 Task: Learn more about a business.
Action: Mouse moved to (871, 100)
Screenshot: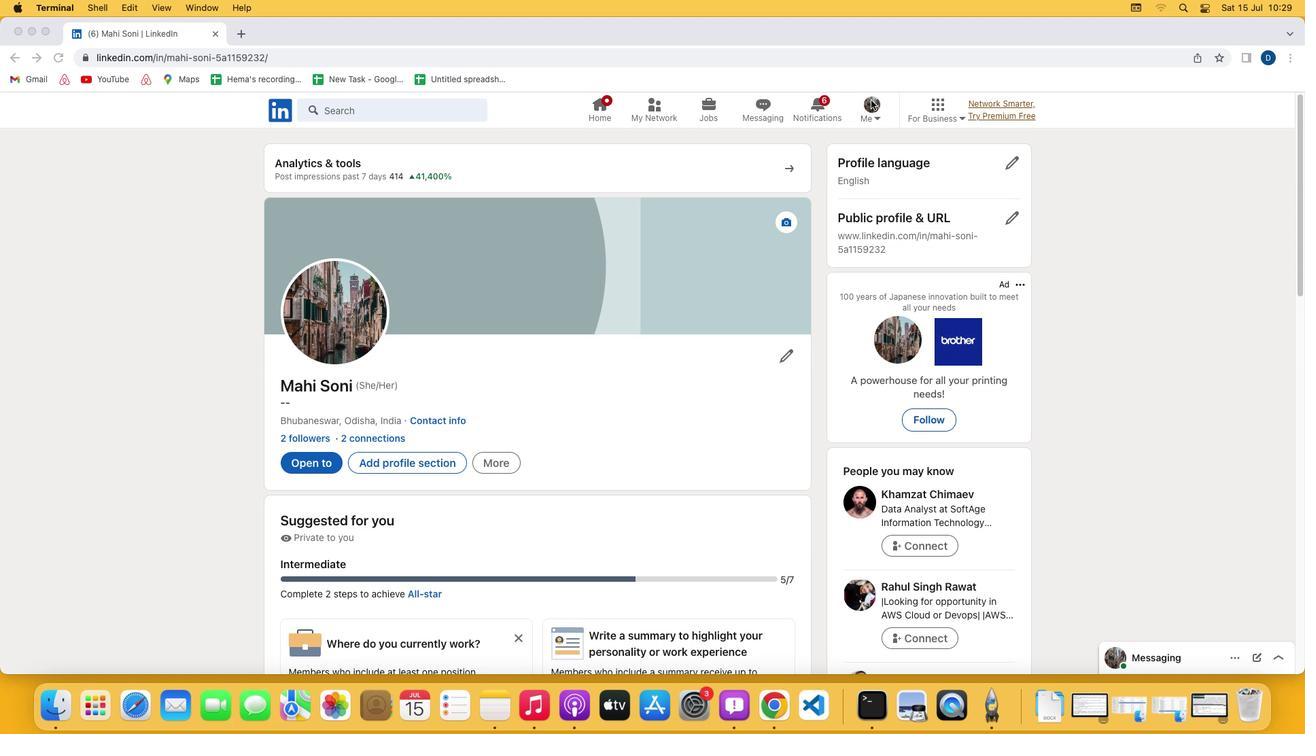 
Action: Mouse pressed left at (871, 100)
Screenshot: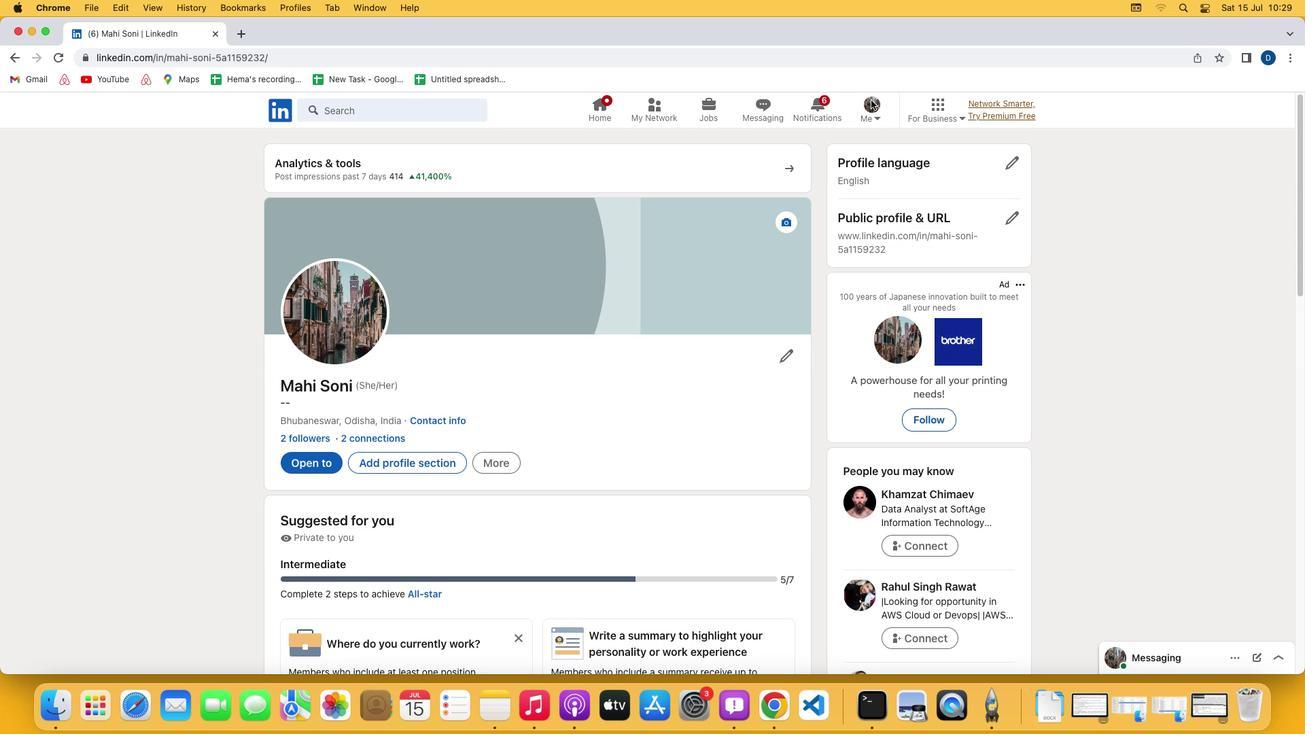 
Action: Mouse pressed left at (871, 100)
Screenshot: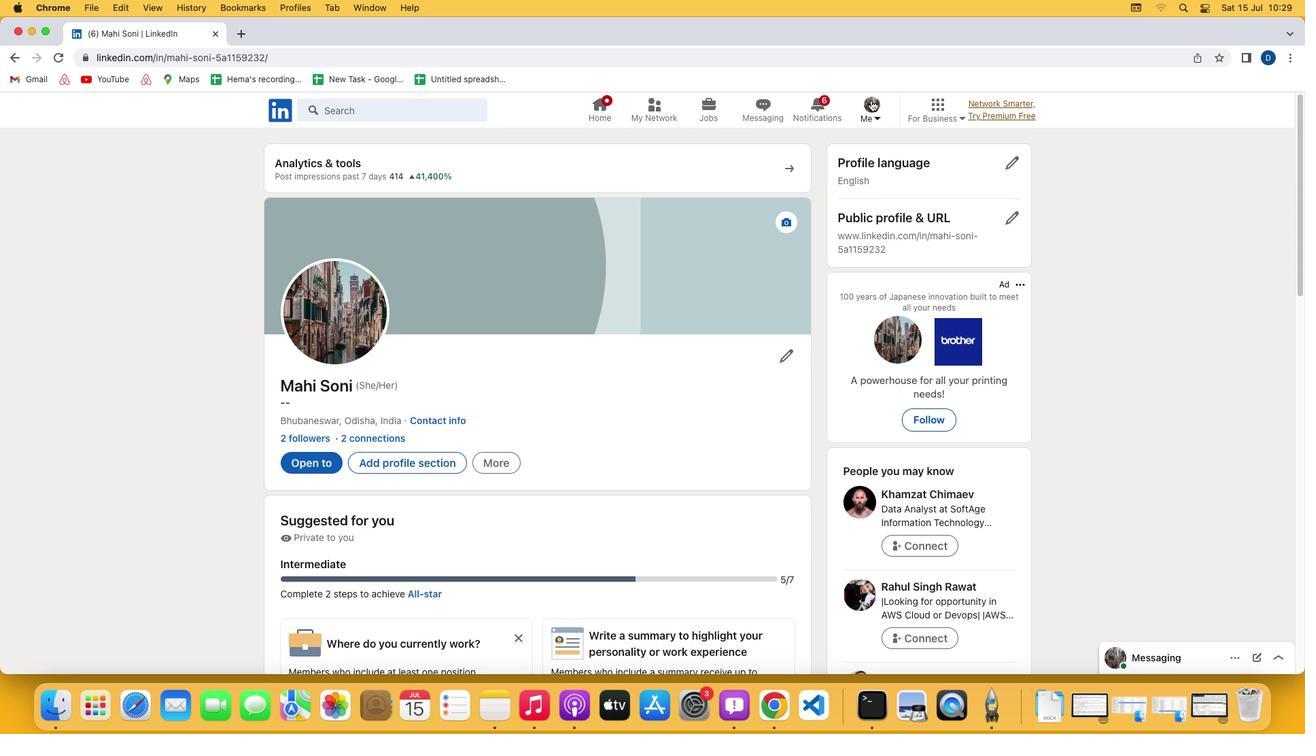 
Action: Mouse moved to (758, 259)
Screenshot: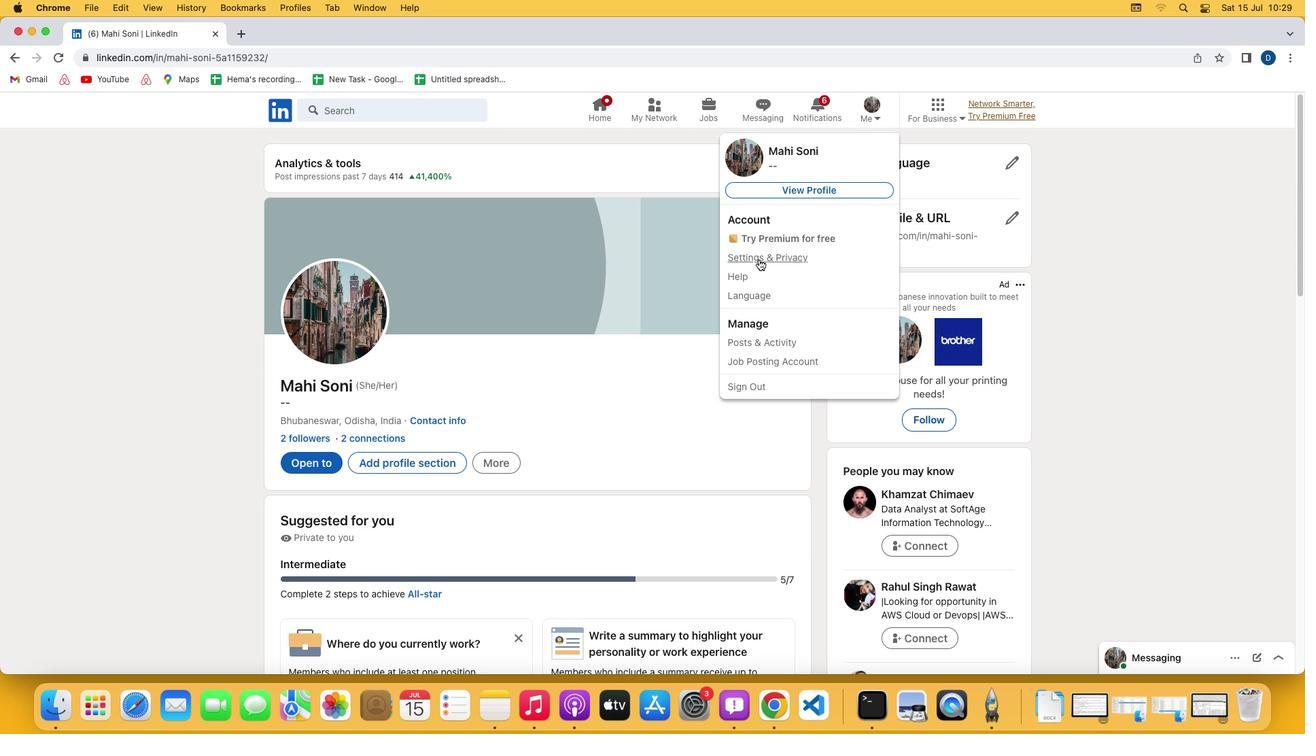 
Action: Mouse pressed left at (758, 259)
Screenshot: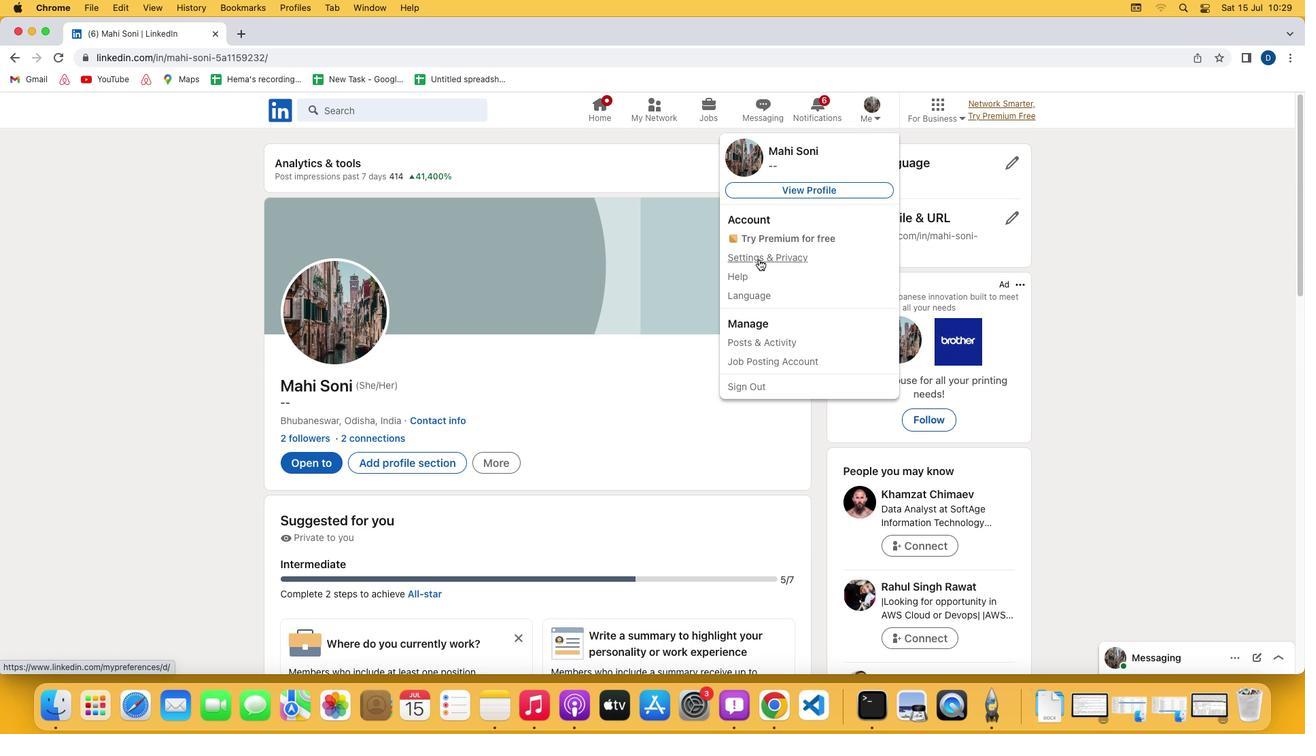 
Action: Mouse moved to (791, 424)
Screenshot: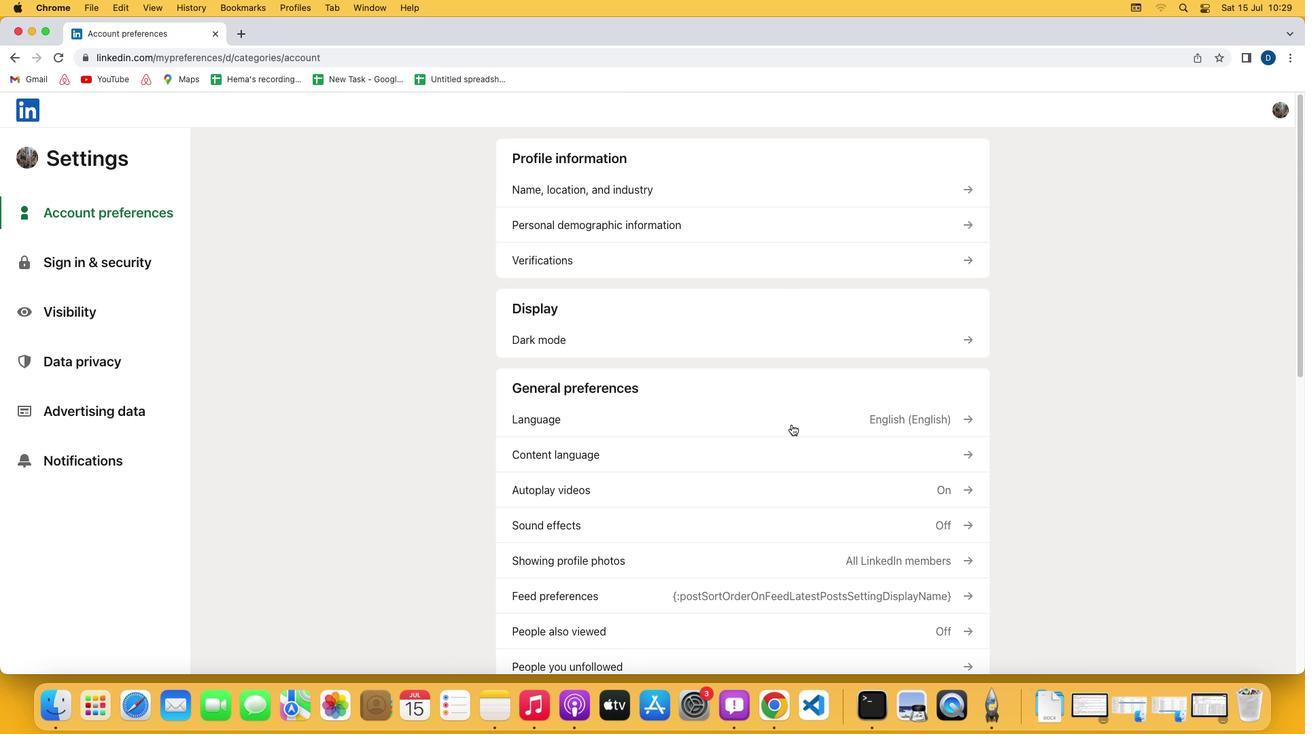
Action: Mouse scrolled (791, 424) with delta (0, 0)
Screenshot: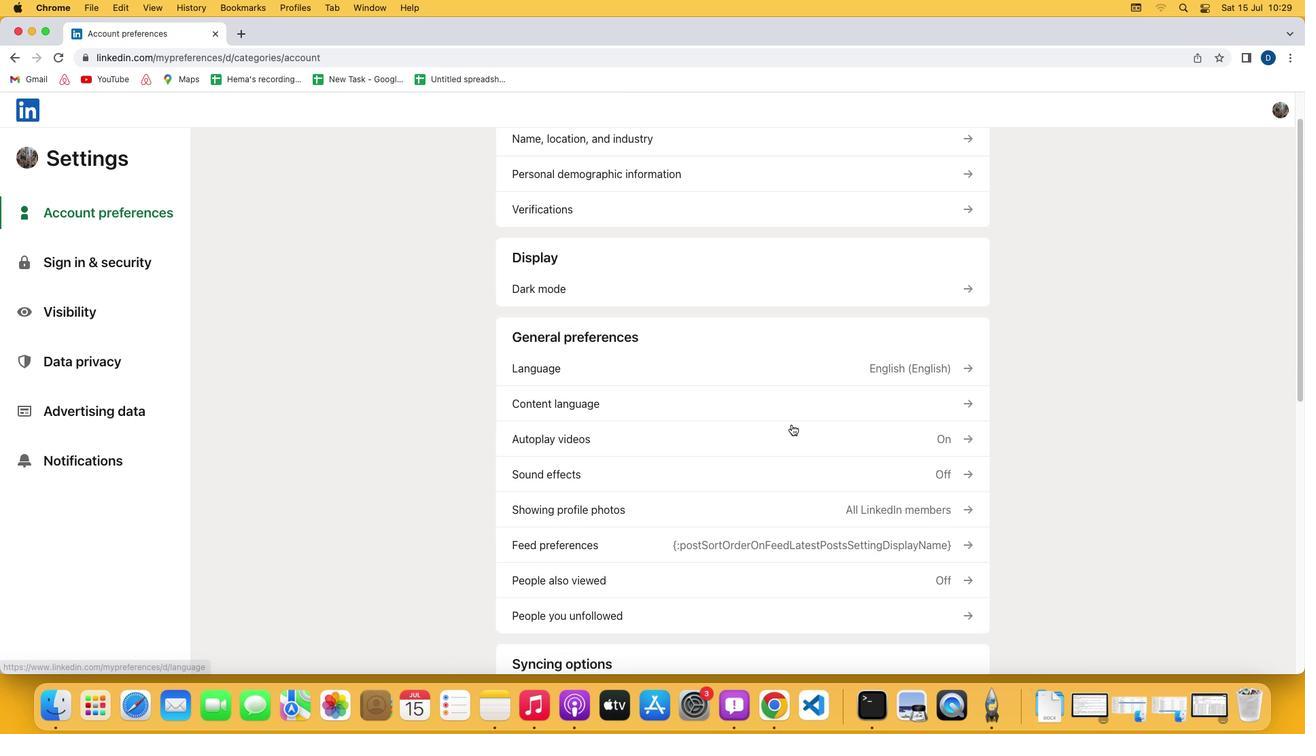 
Action: Mouse scrolled (791, 424) with delta (0, 0)
Screenshot: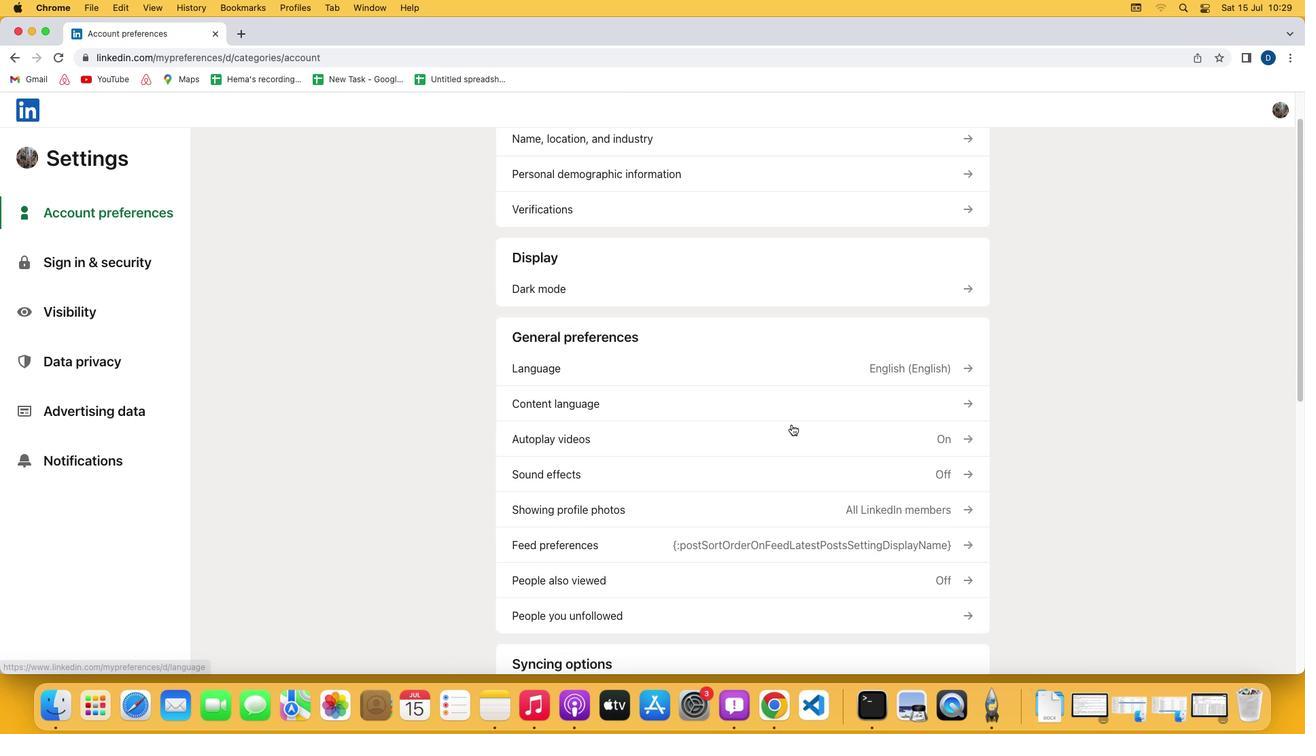 
Action: Mouse scrolled (791, 424) with delta (0, -2)
Screenshot: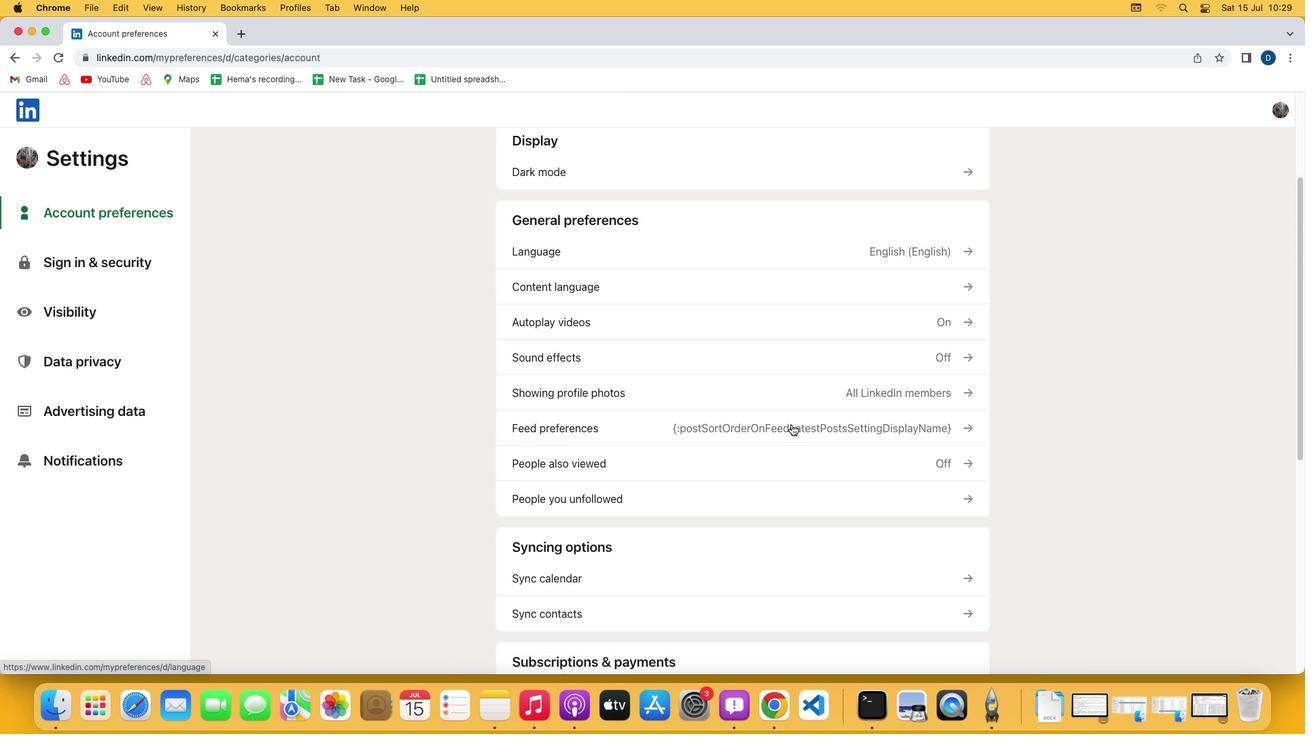 
Action: Mouse scrolled (791, 424) with delta (0, -3)
Screenshot: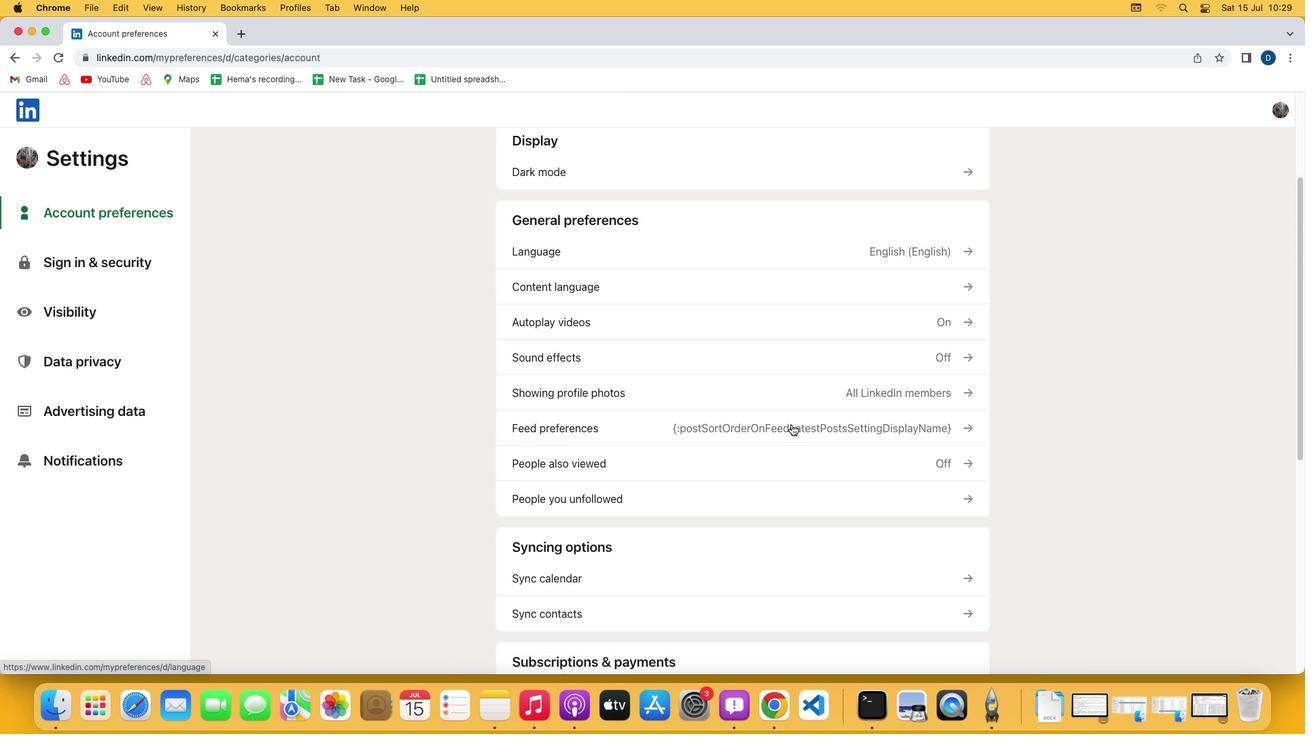 
Action: Mouse scrolled (791, 424) with delta (0, 0)
Screenshot: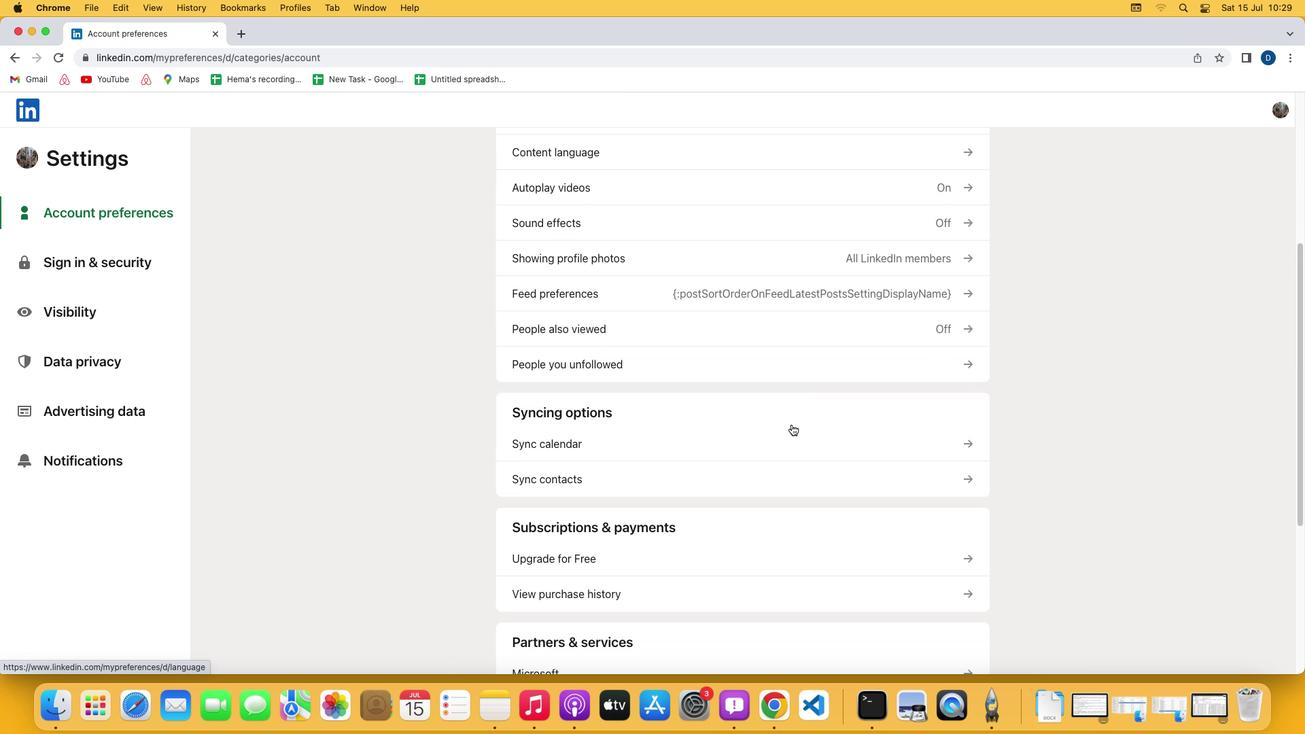 
Action: Mouse scrolled (791, 424) with delta (0, 0)
Screenshot: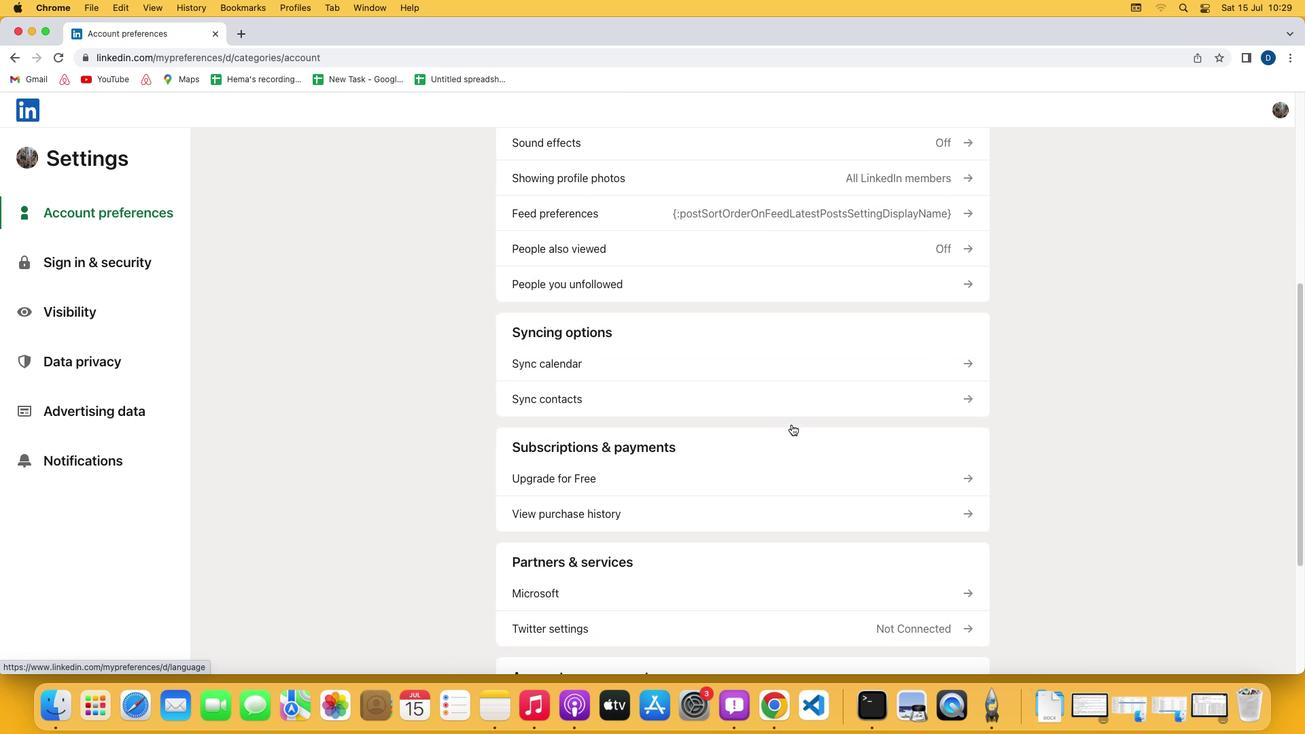 
Action: Mouse scrolled (791, 424) with delta (0, -2)
Screenshot: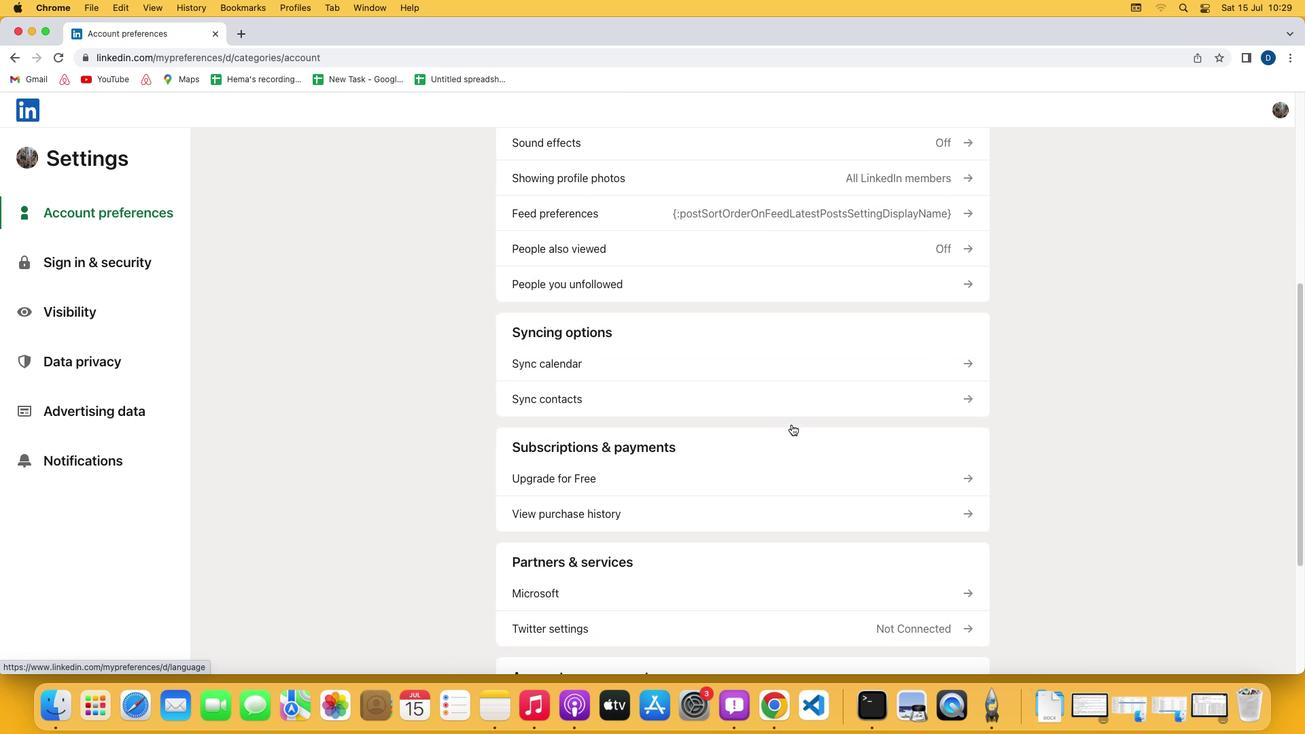 
Action: Mouse scrolled (791, 424) with delta (0, -3)
Screenshot: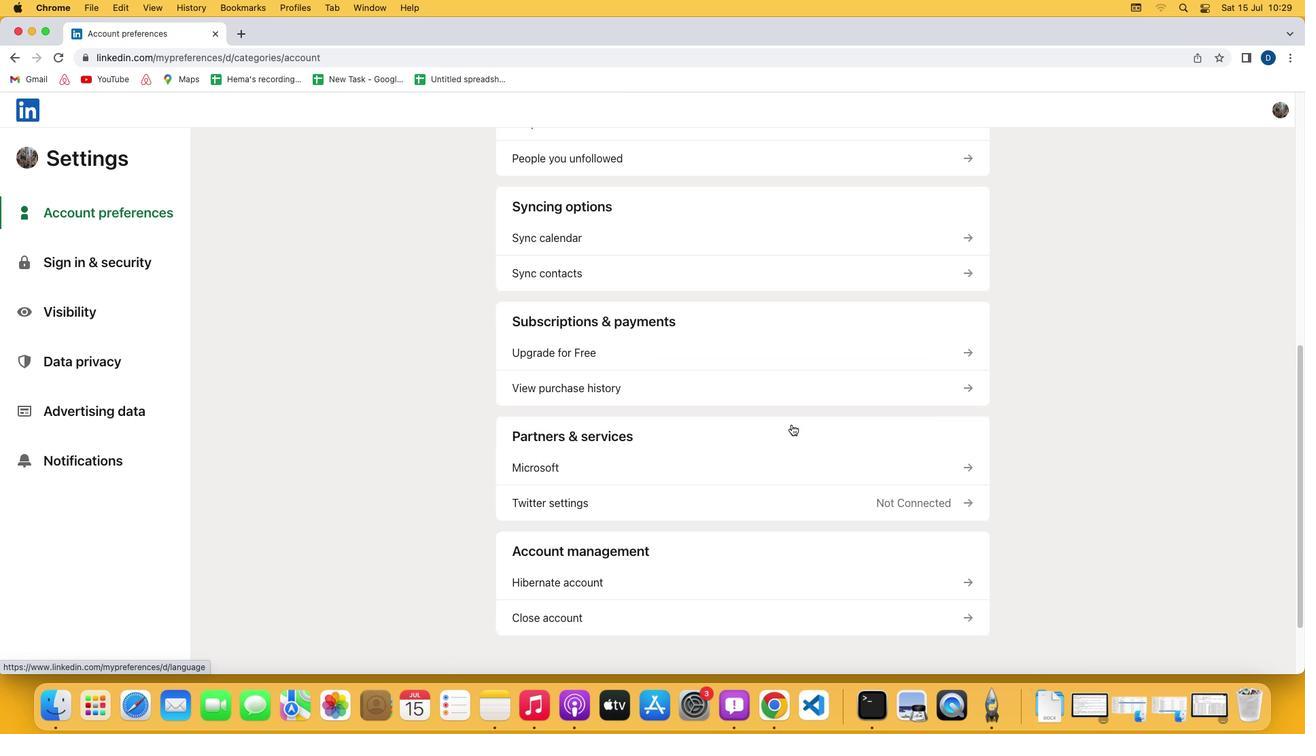 
Action: Mouse moved to (688, 284)
Screenshot: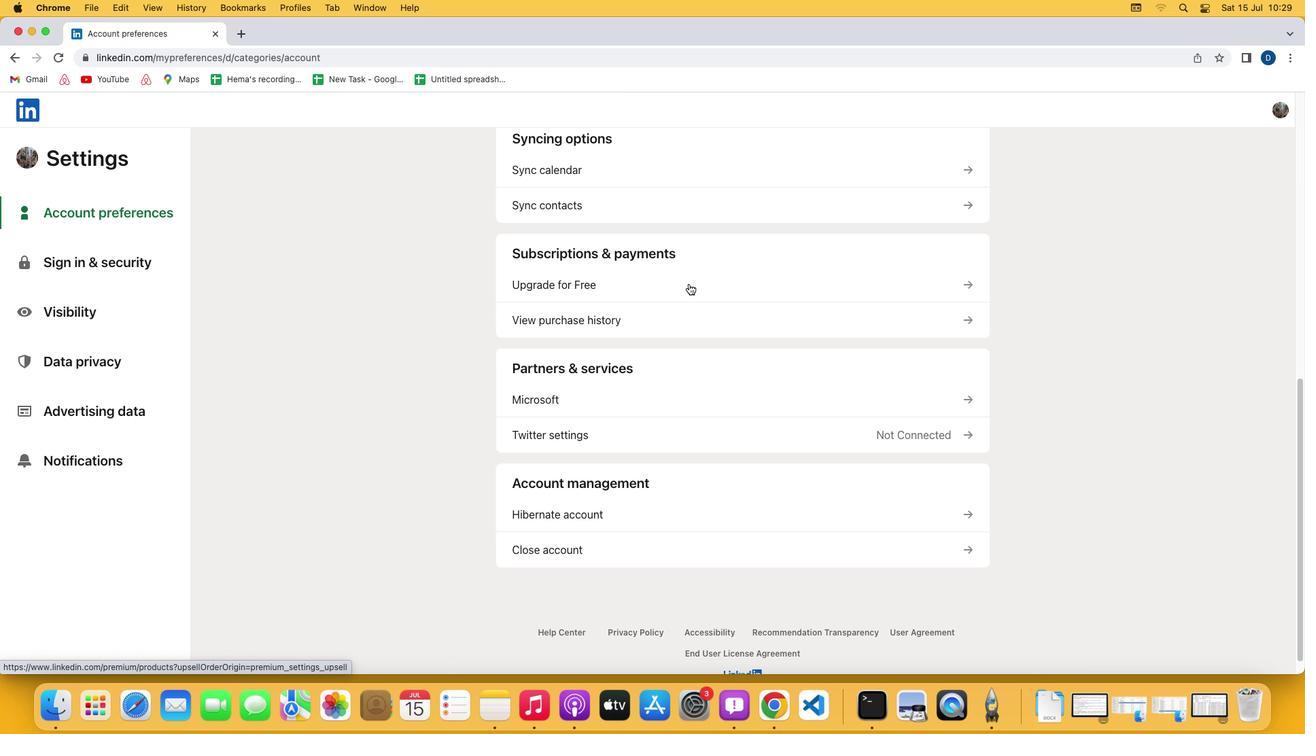 
Action: Mouse pressed left at (688, 284)
Screenshot: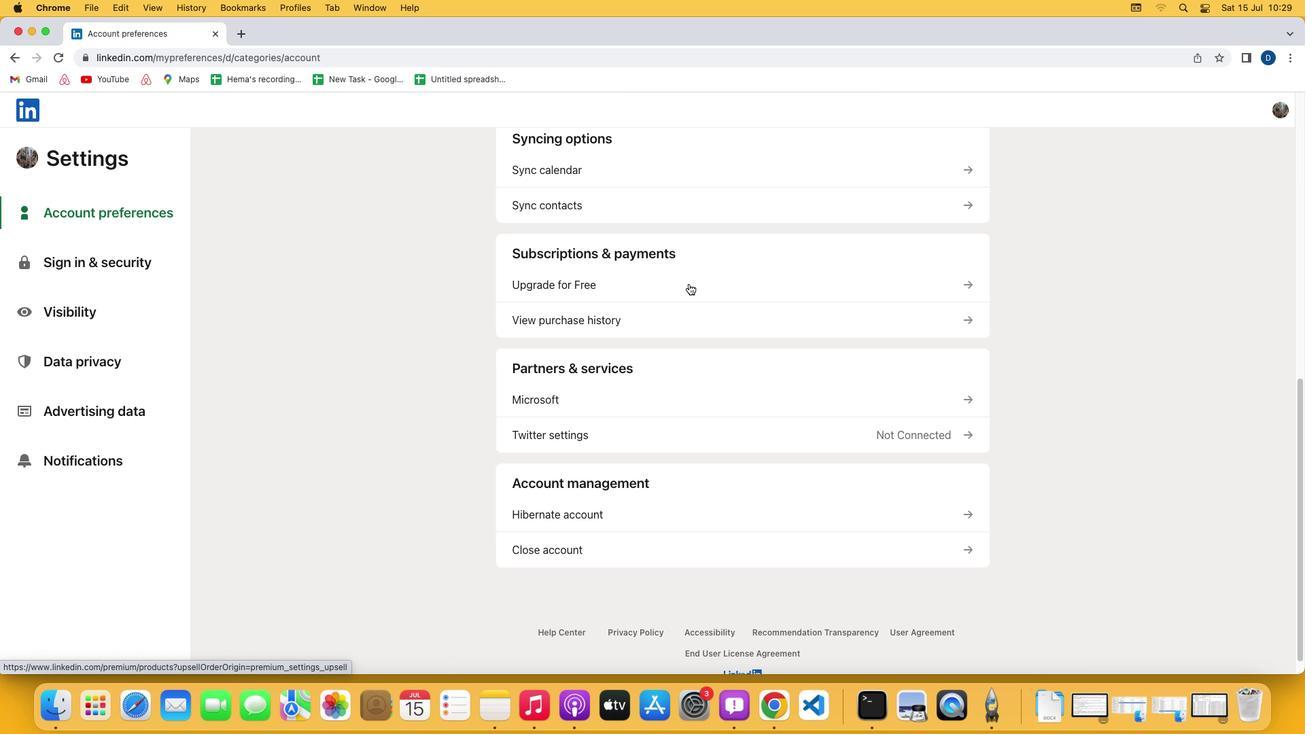 
Action: Mouse moved to (534, 373)
Screenshot: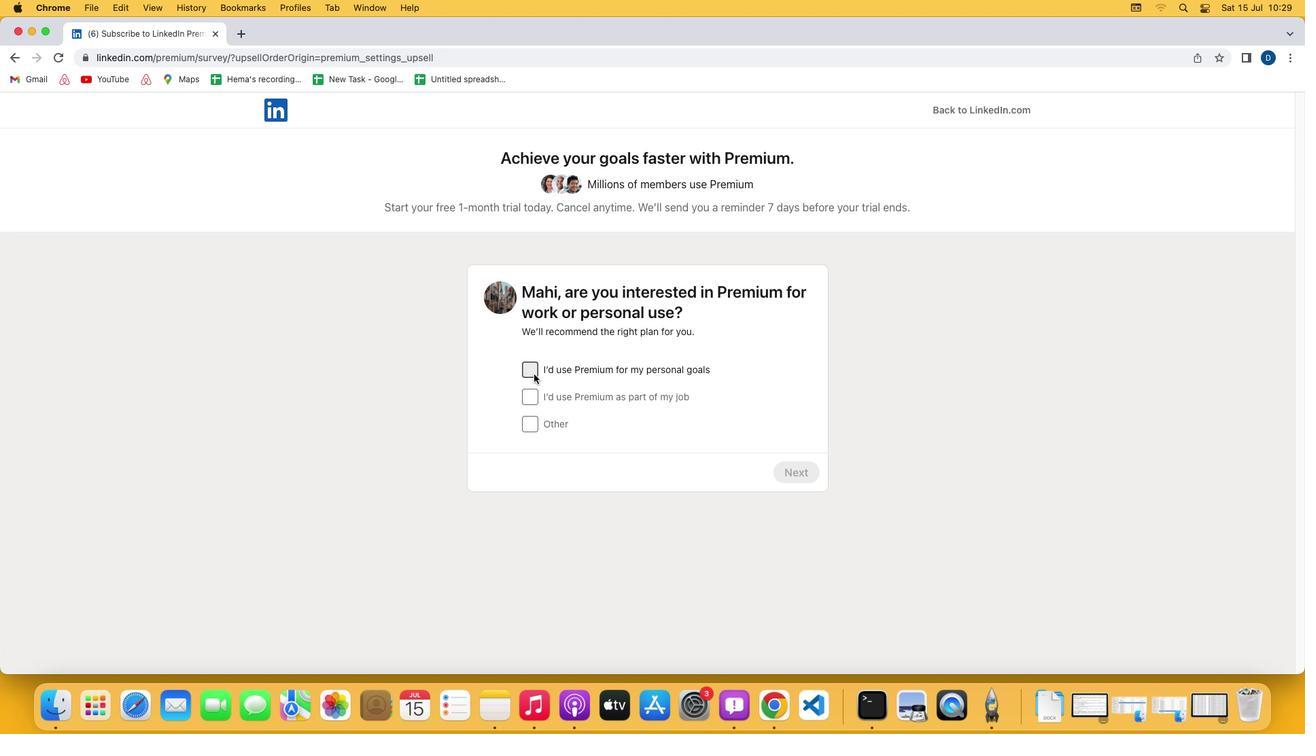 
Action: Mouse pressed left at (534, 373)
Screenshot: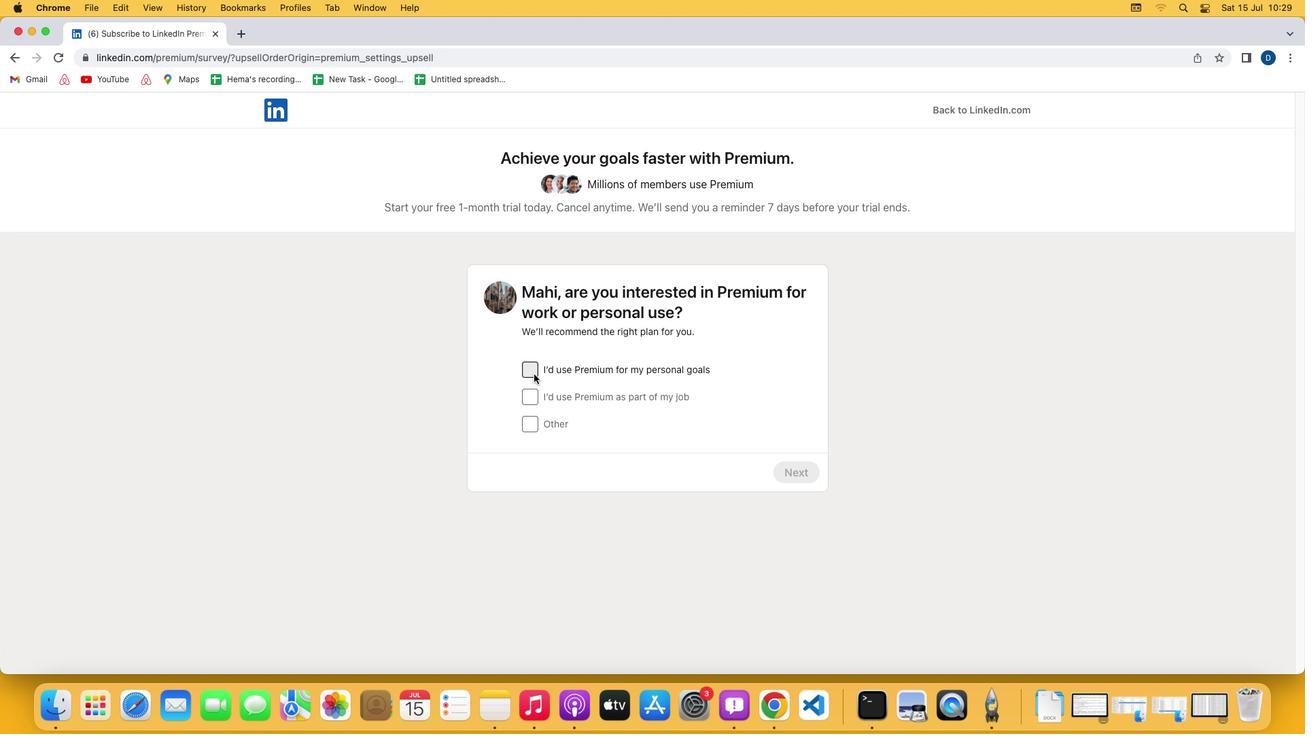 
Action: Mouse moved to (794, 475)
Screenshot: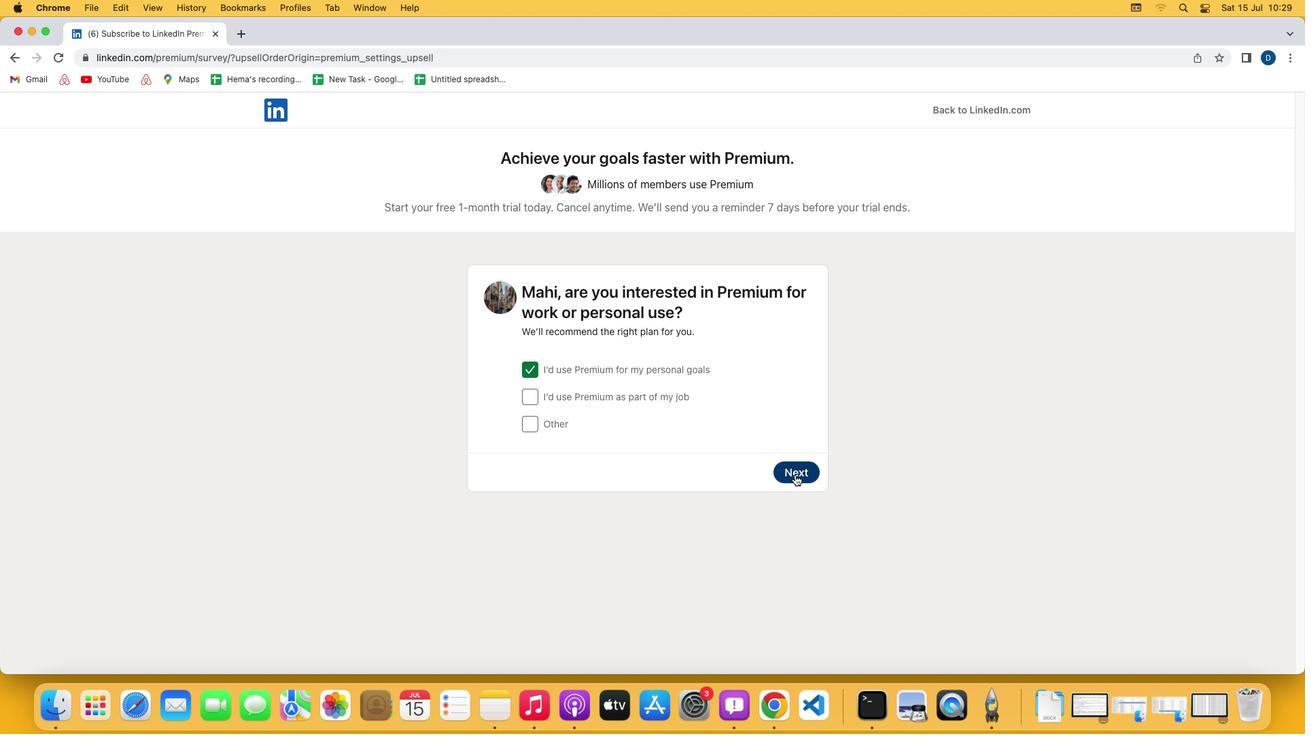 
Action: Mouse pressed left at (794, 475)
Screenshot: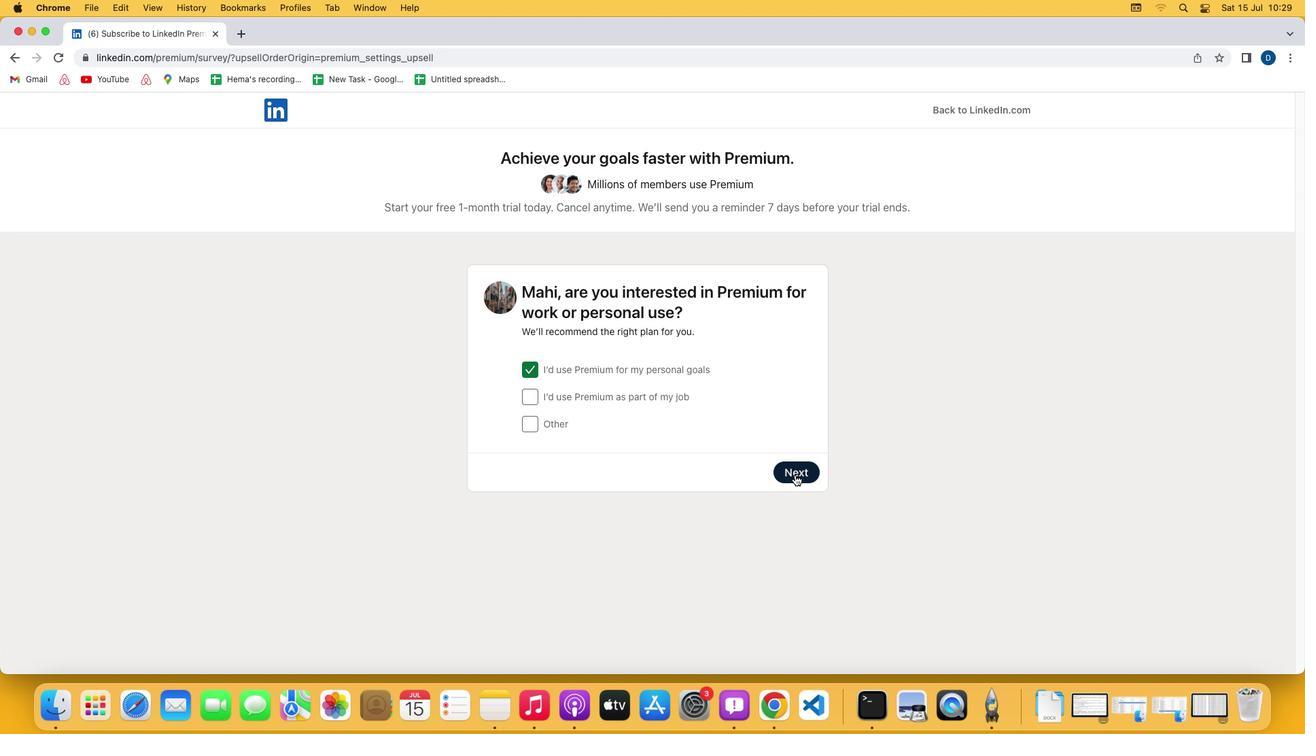 
Action: Mouse moved to (800, 555)
Screenshot: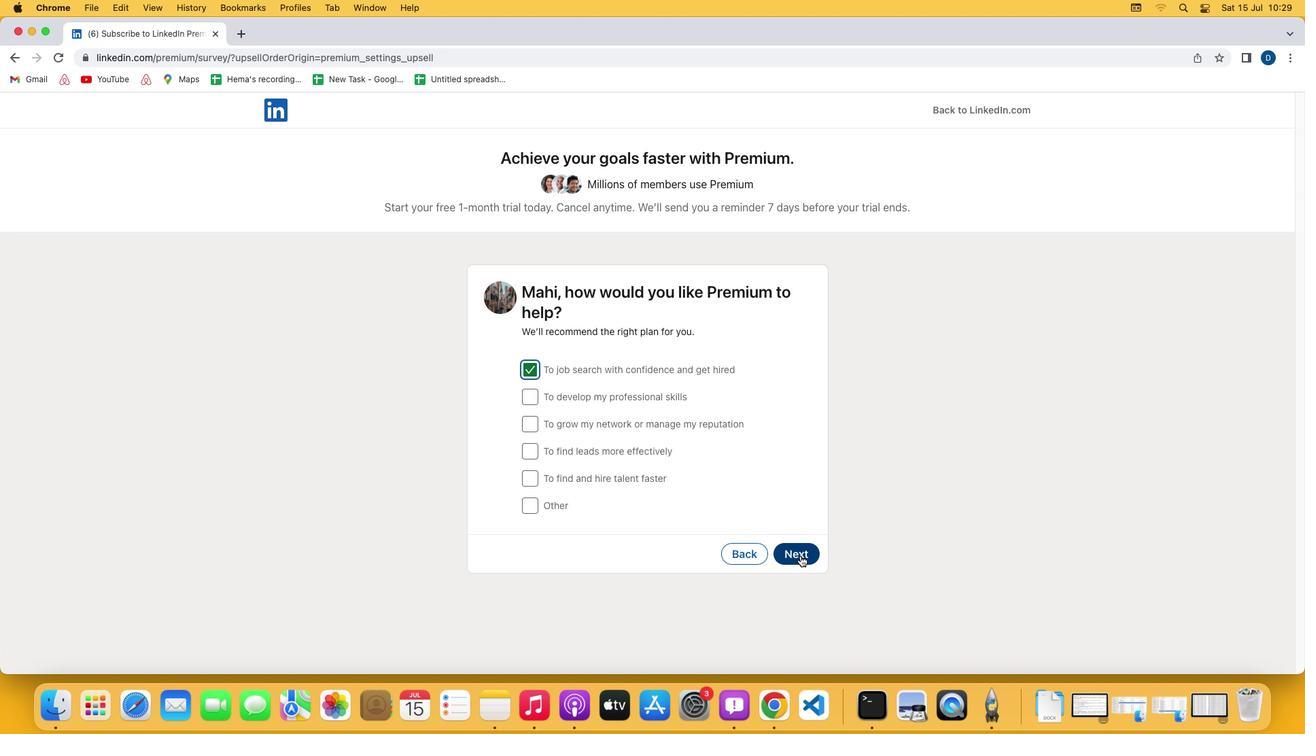 
Action: Mouse pressed left at (800, 555)
Screenshot: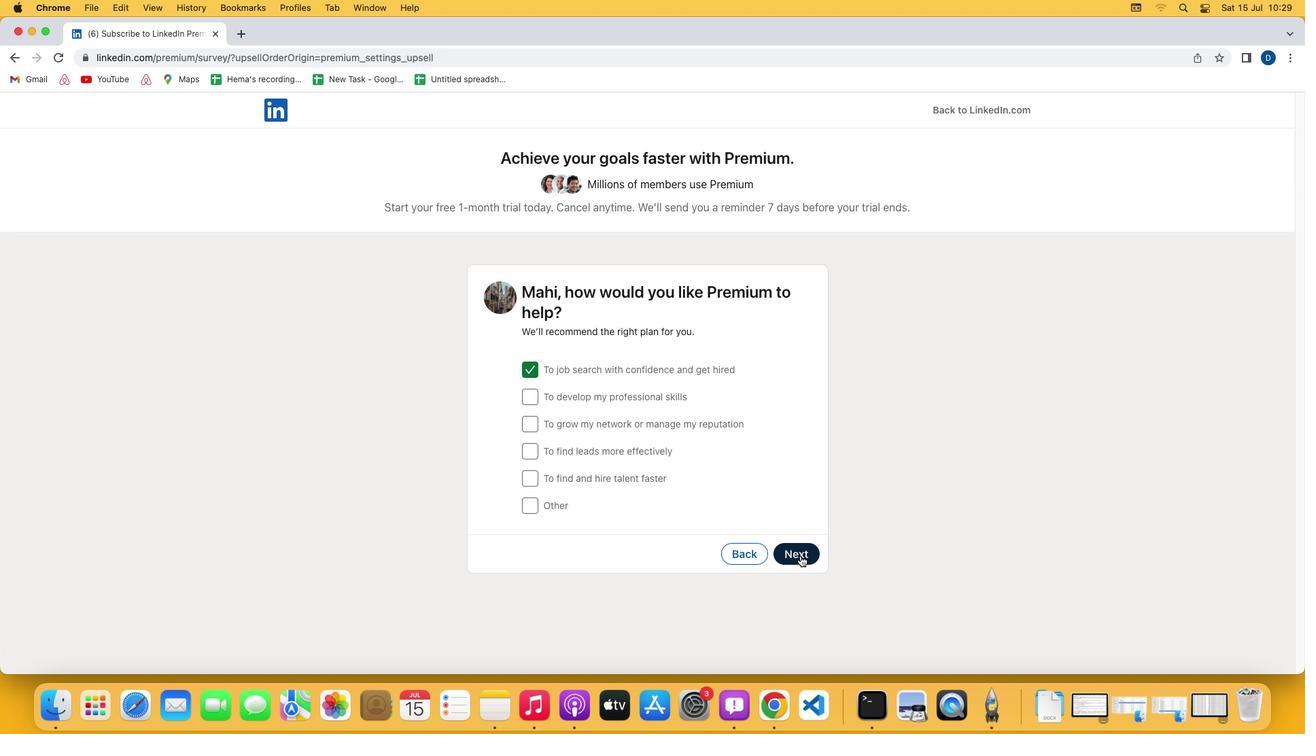 
Action: Mouse moved to (524, 398)
Screenshot: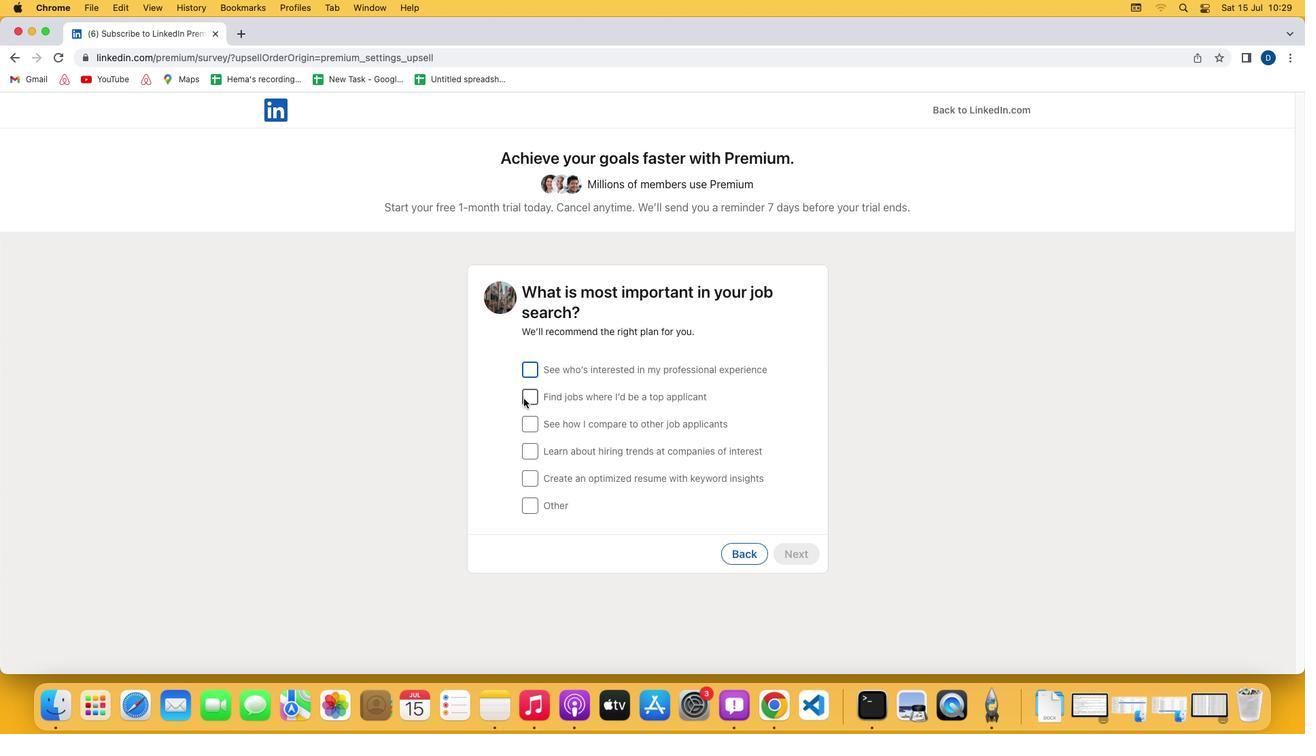 
Action: Mouse pressed left at (524, 398)
Screenshot: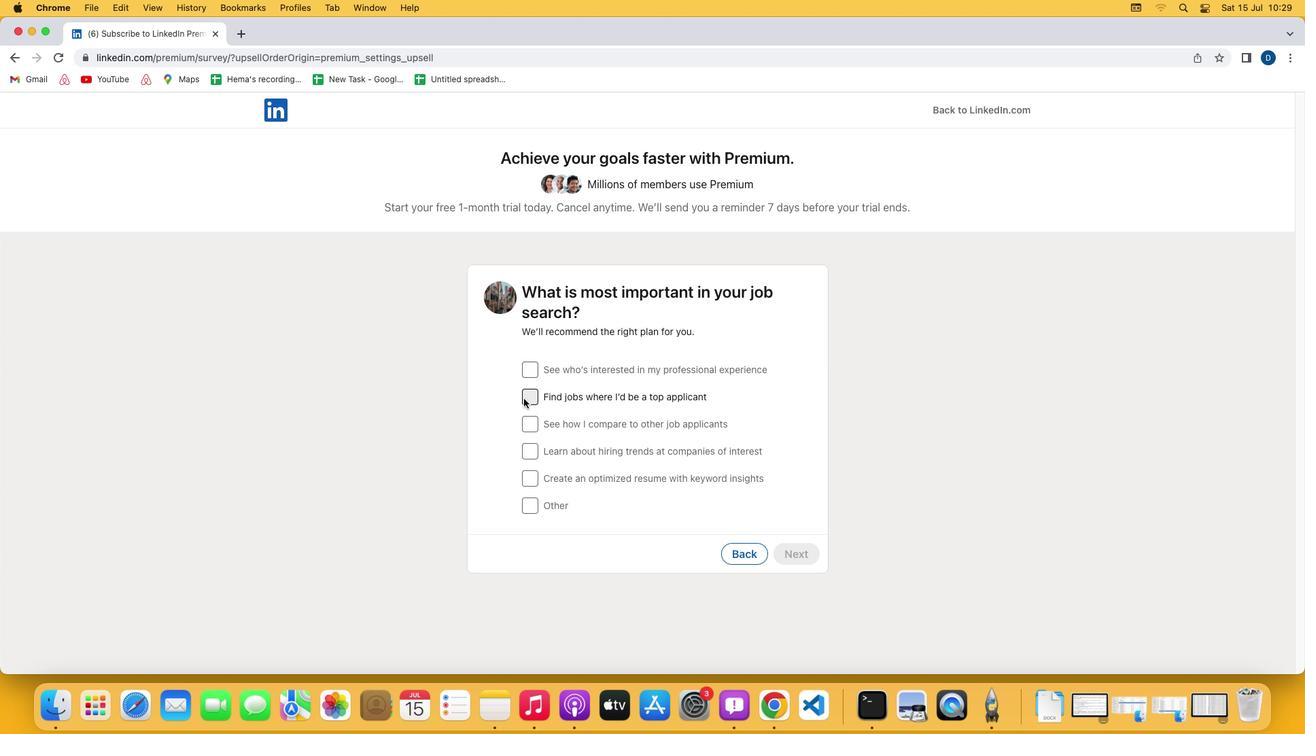 
Action: Mouse moved to (783, 556)
Screenshot: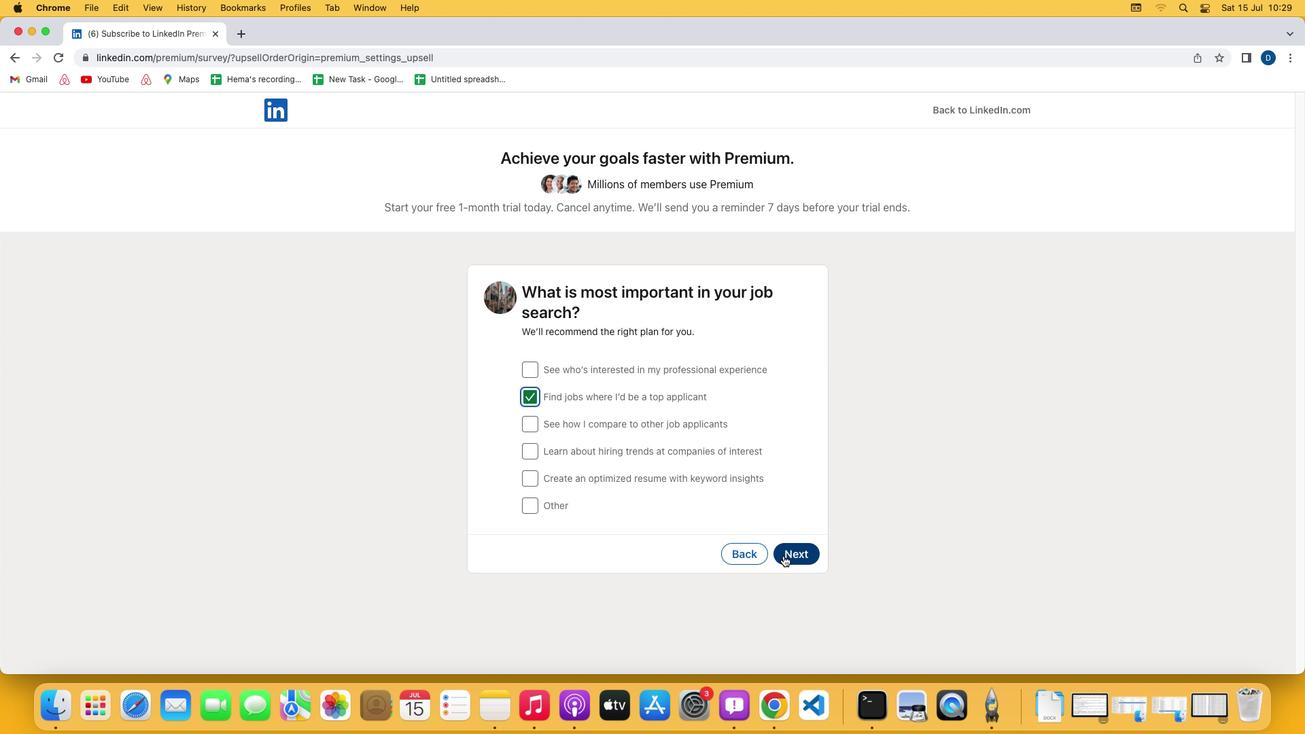 
Action: Mouse pressed left at (783, 556)
Screenshot: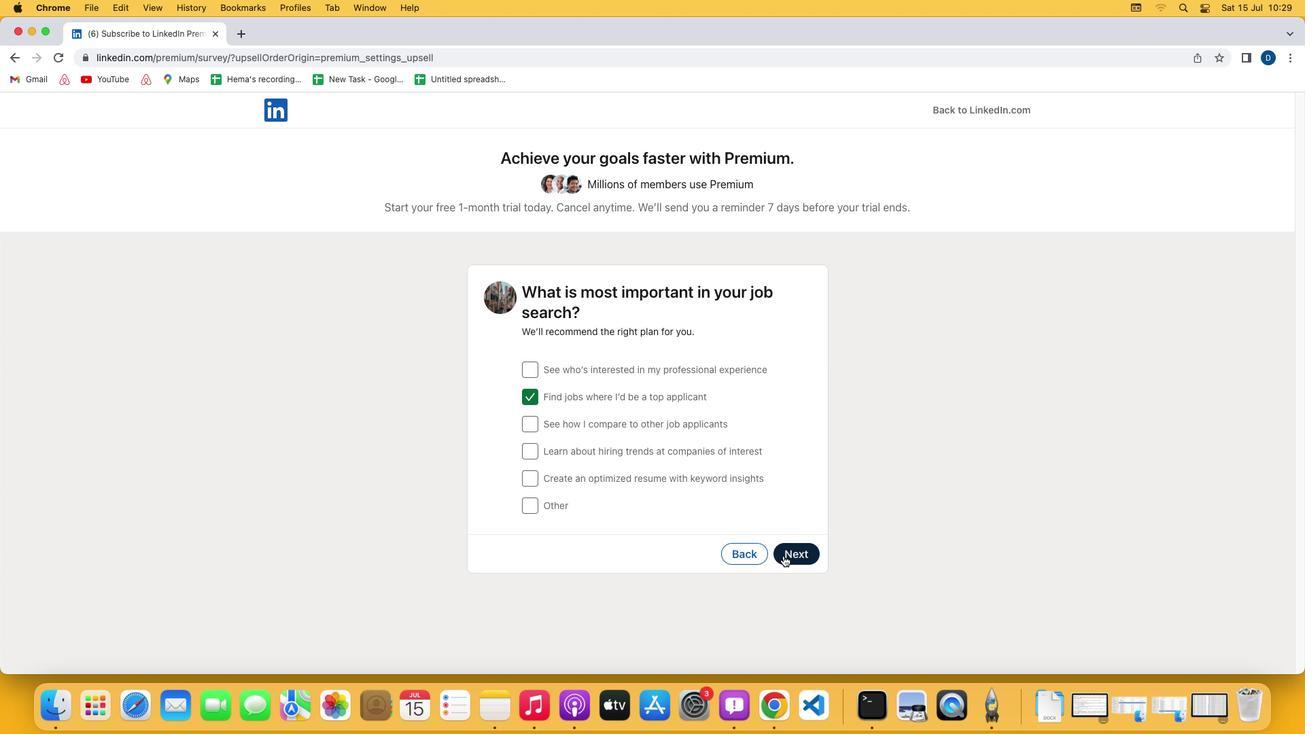 
Action: Mouse moved to (668, 526)
Screenshot: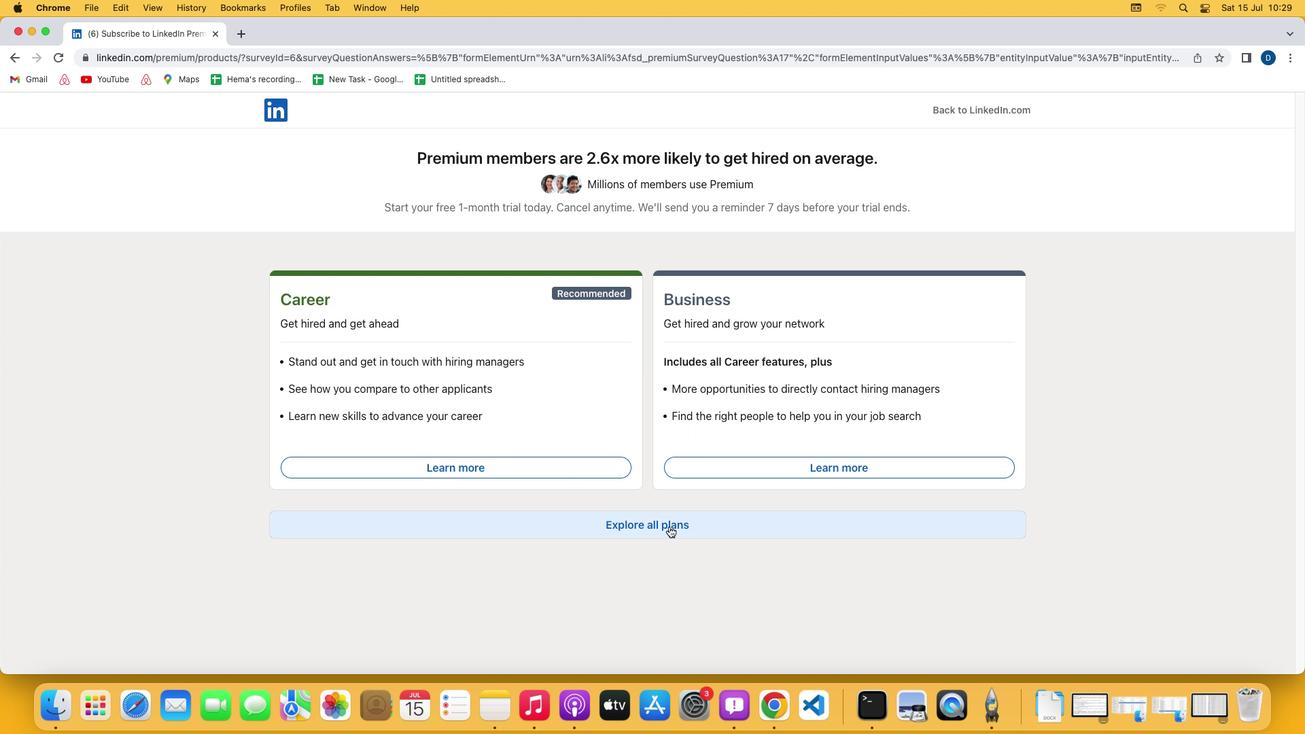 
Action: Mouse pressed left at (668, 526)
Screenshot: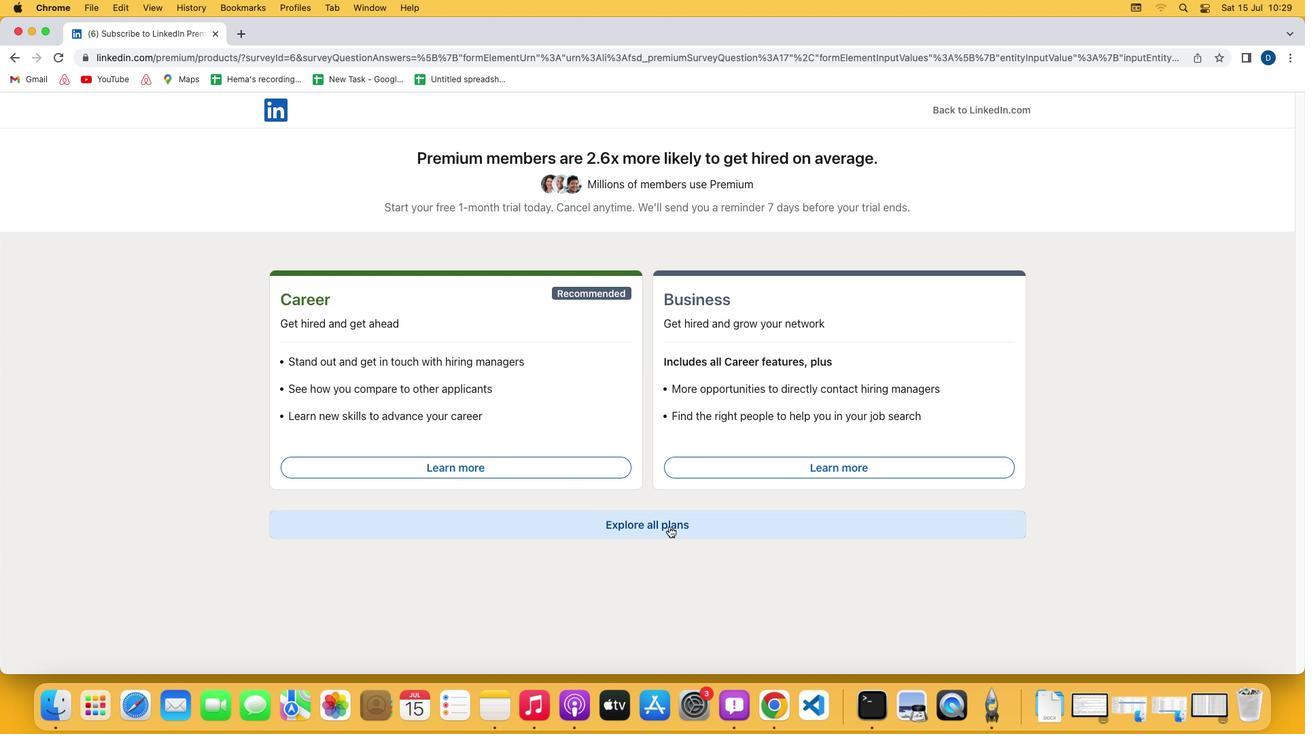 
Action: Mouse moved to (570, 561)
Screenshot: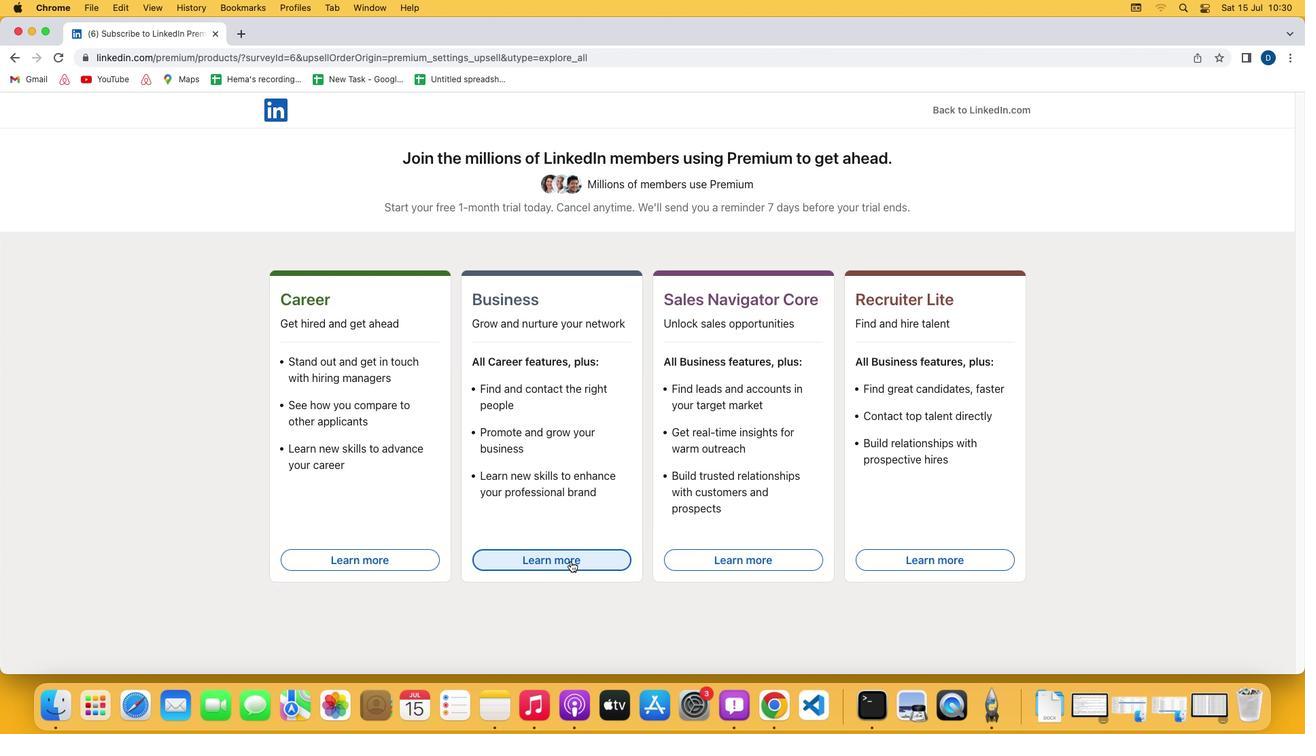 
Action: Mouse pressed left at (570, 561)
Screenshot: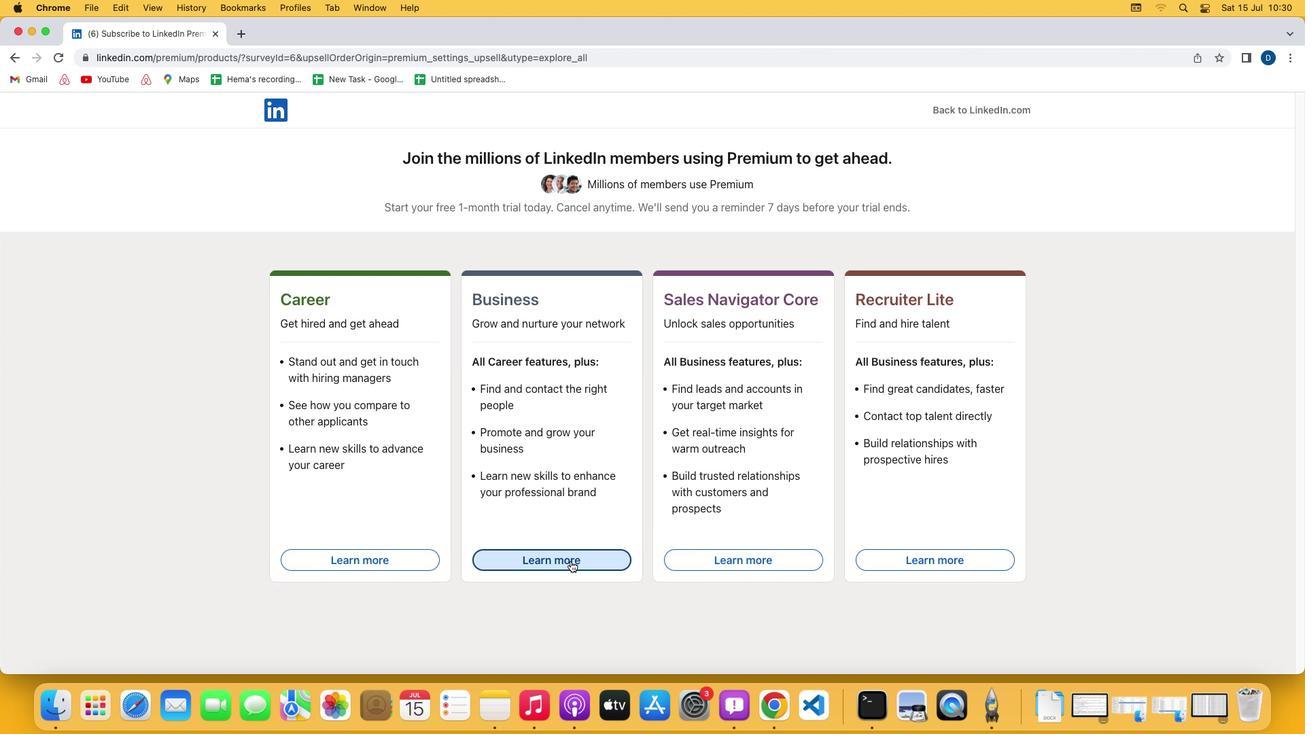 
